Task: Add Mini Watermelon to the cart.
Action: Mouse moved to (284, 134)
Screenshot: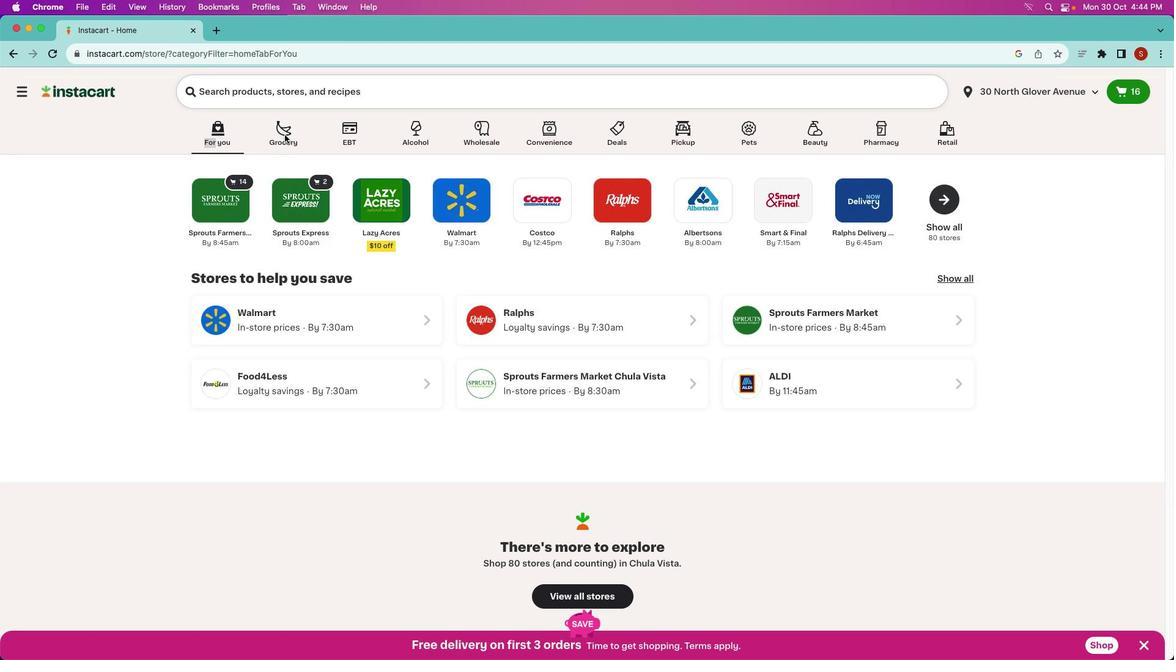 
Action: Mouse pressed left at (284, 134)
Screenshot: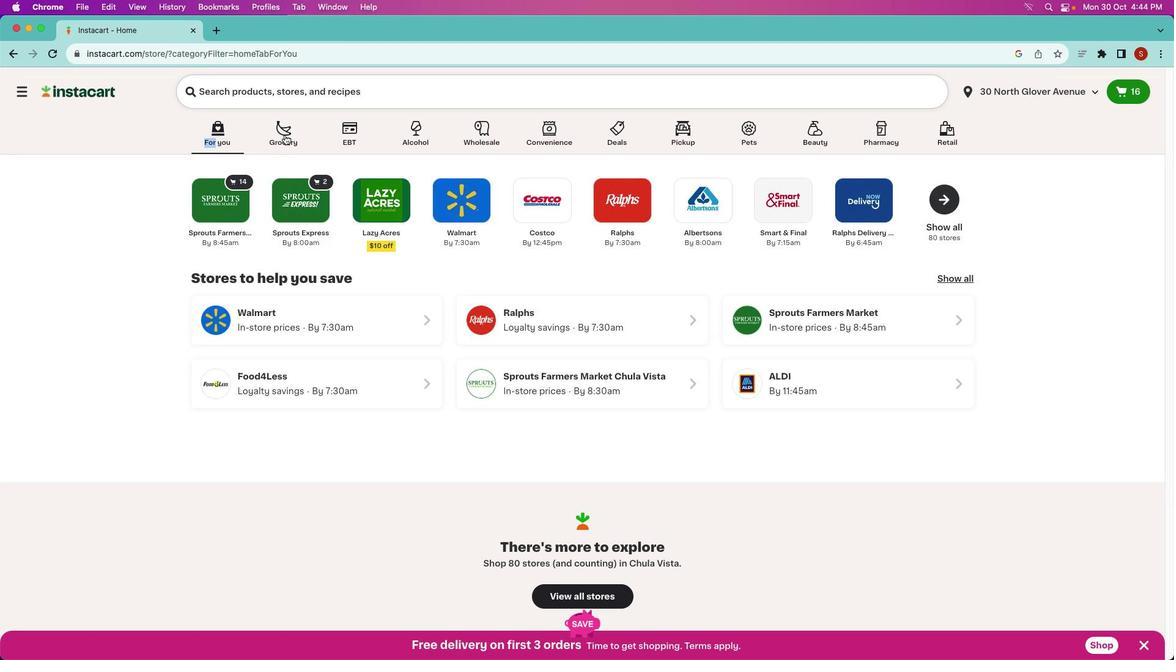 
Action: Mouse pressed left at (284, 134)
Screenshot: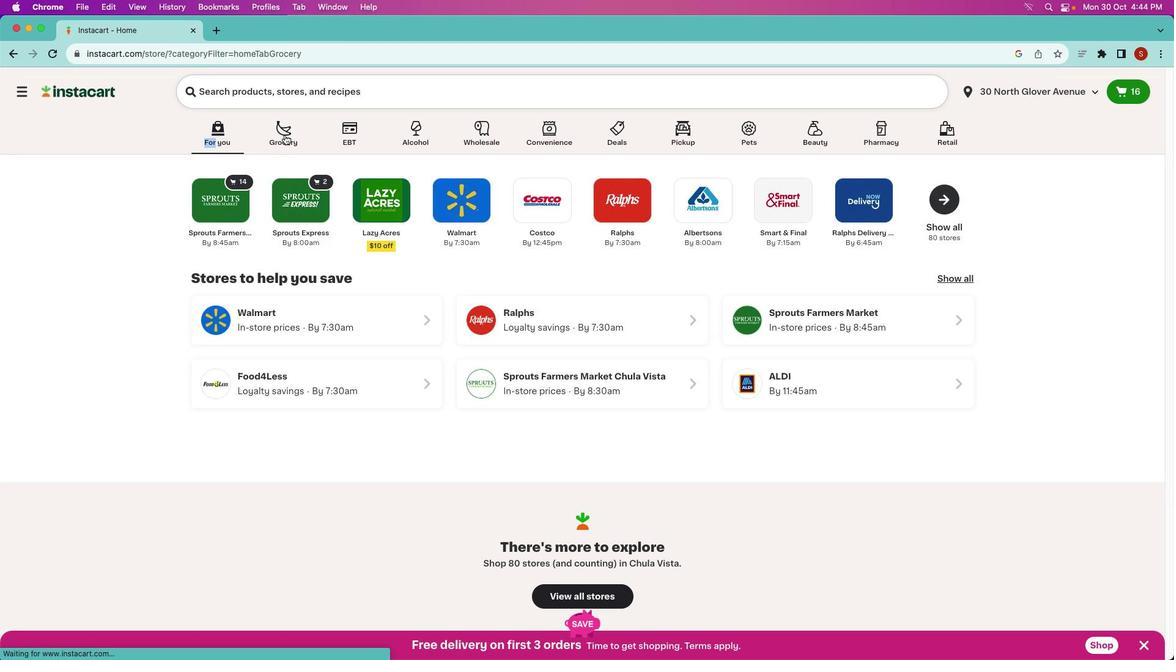 
Action: Mouse moved to (314, 188)
Screenshot: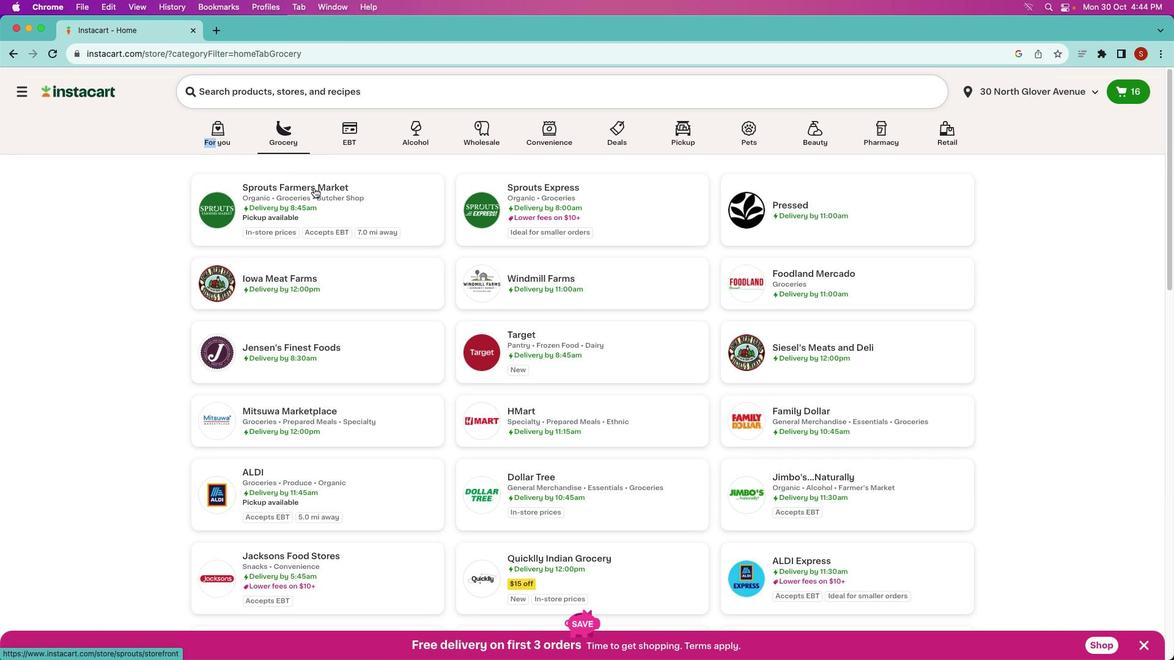 
Action: Mouse pressed left at (314, 188)
Screenshot: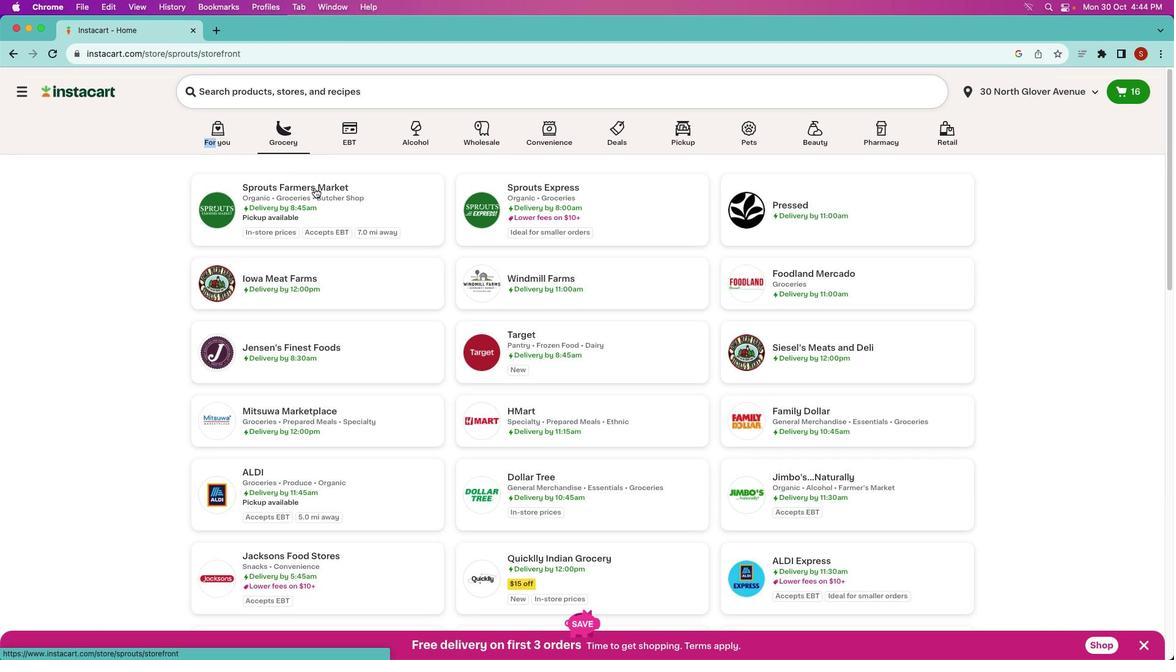 
Action: Mouse moved to (299, 138)
Screenshot: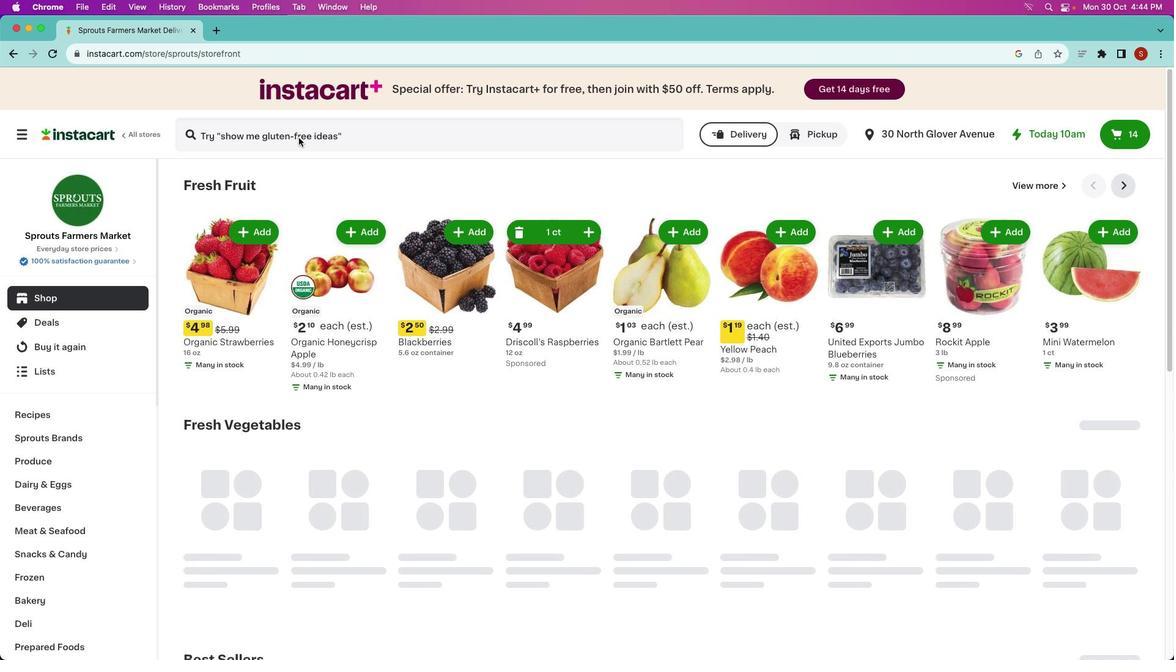 
Action: Mouse pressed left at (299, 138)
Screenshot: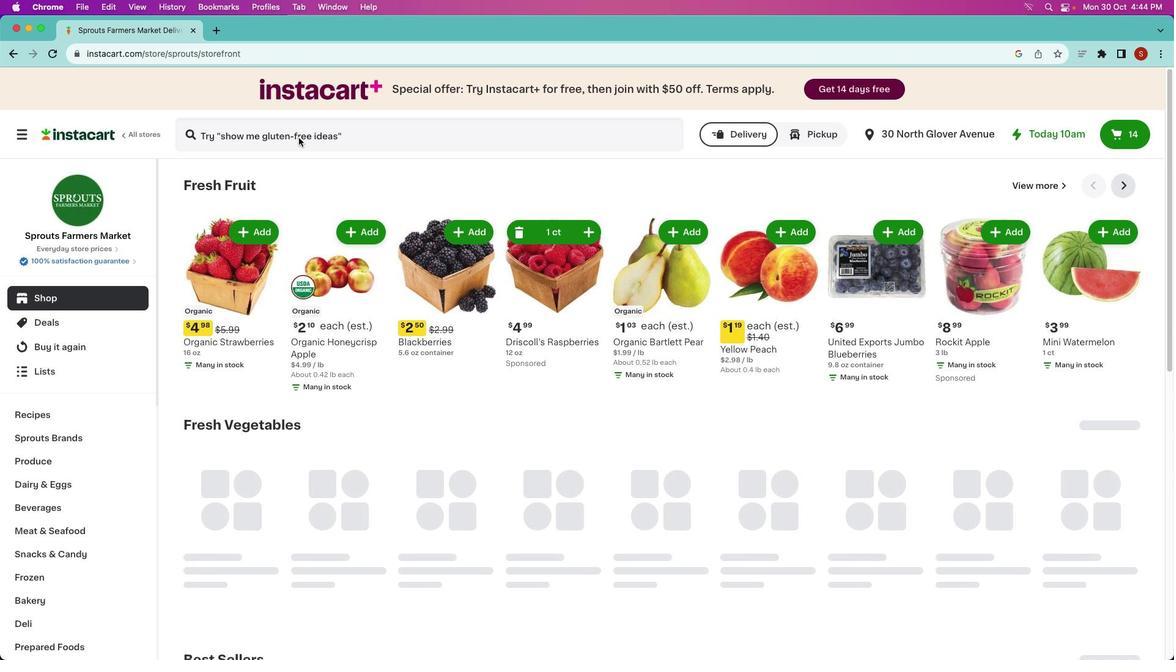 
Action: Mouse moved to (299, 138)
Screenshot: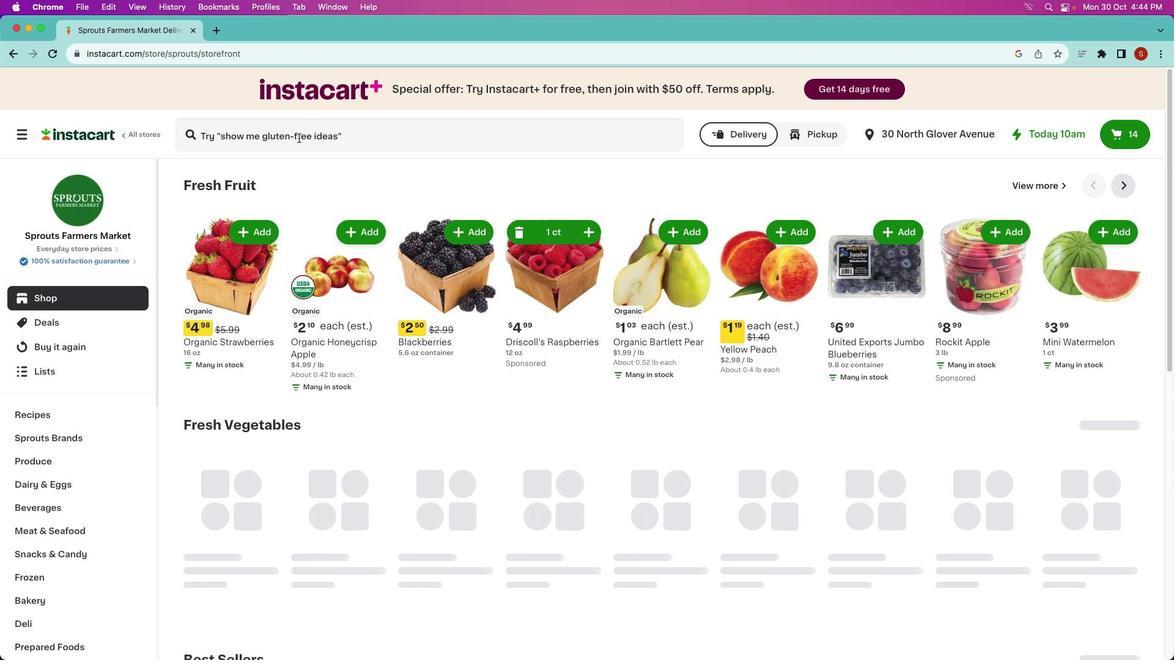 
Action: Key pressed Key.shift'M''I''N''I'Key.space'W''A''T''E''R''M''E''L''O''N'Key.spaceKey.enter
Screenshot: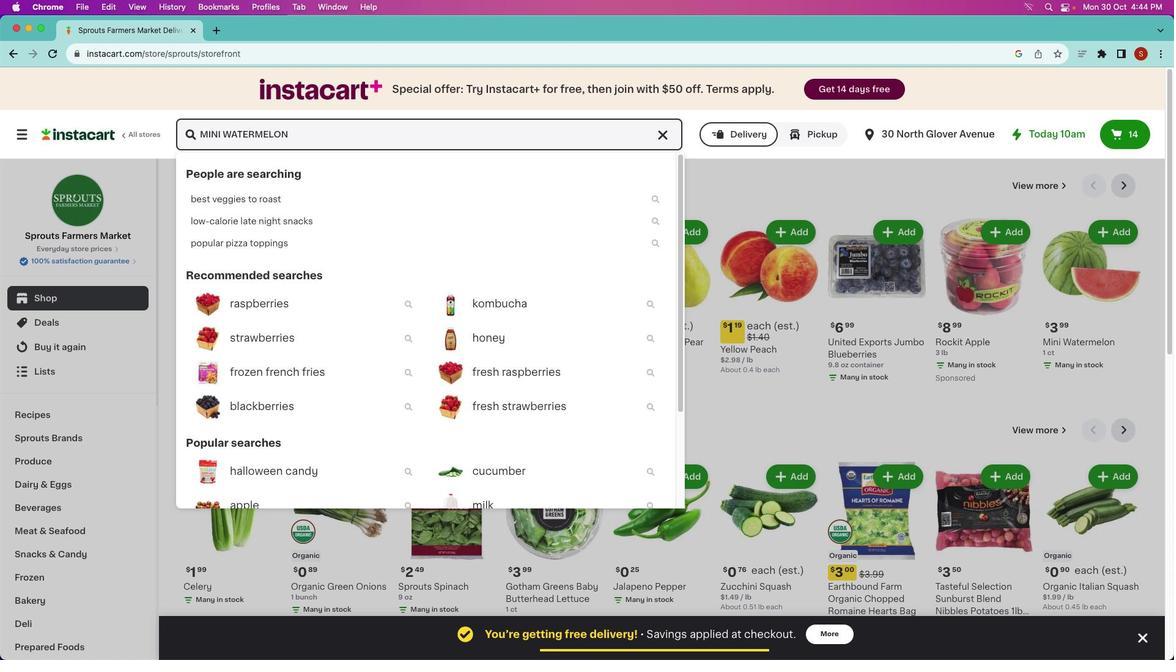 
Action: Mouse moved to (350, 253)
Screenshot: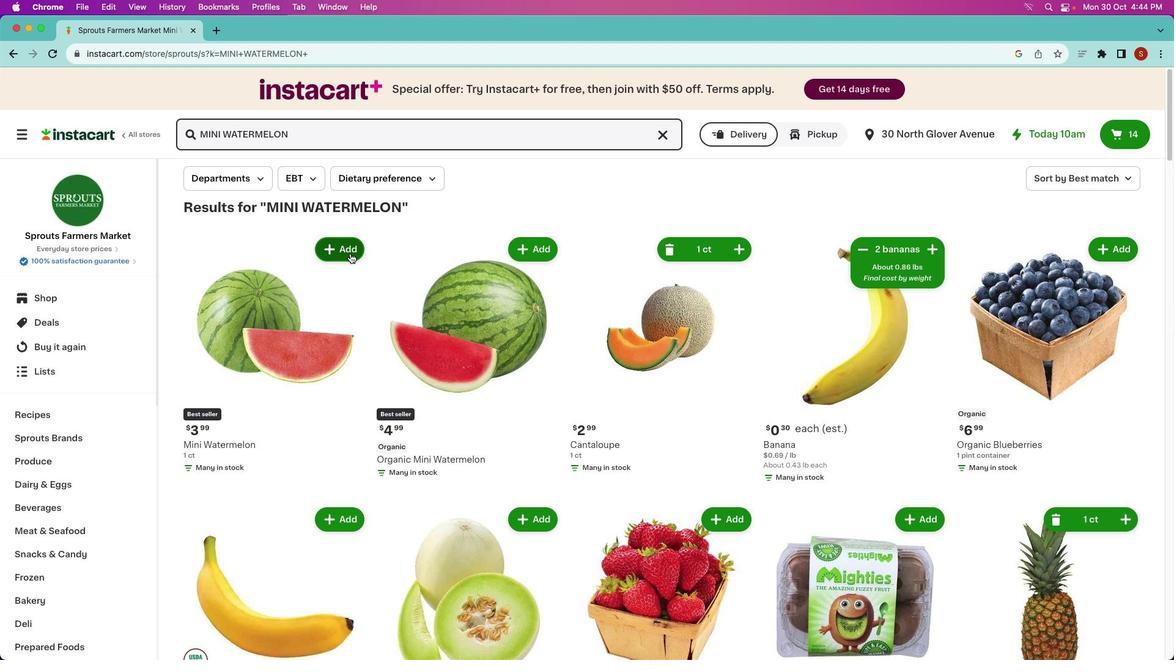 
Action: Mouse pressed left at (350, 253)
Screenshot: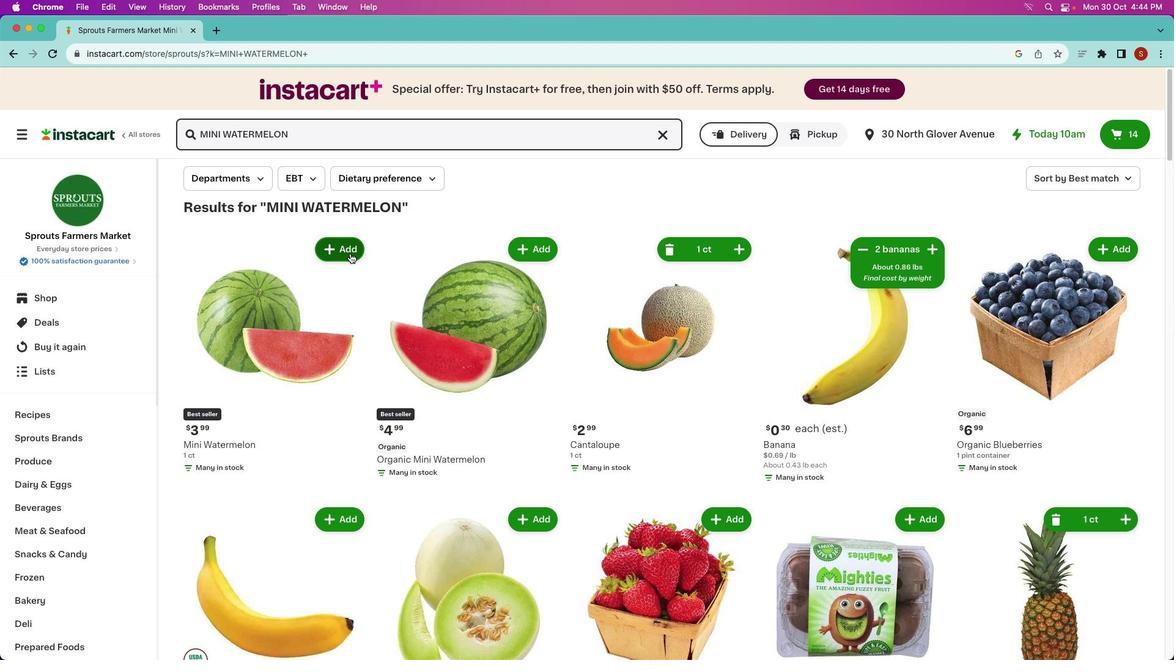 
Action: Mouse moved to (455, 243)
Screenshot: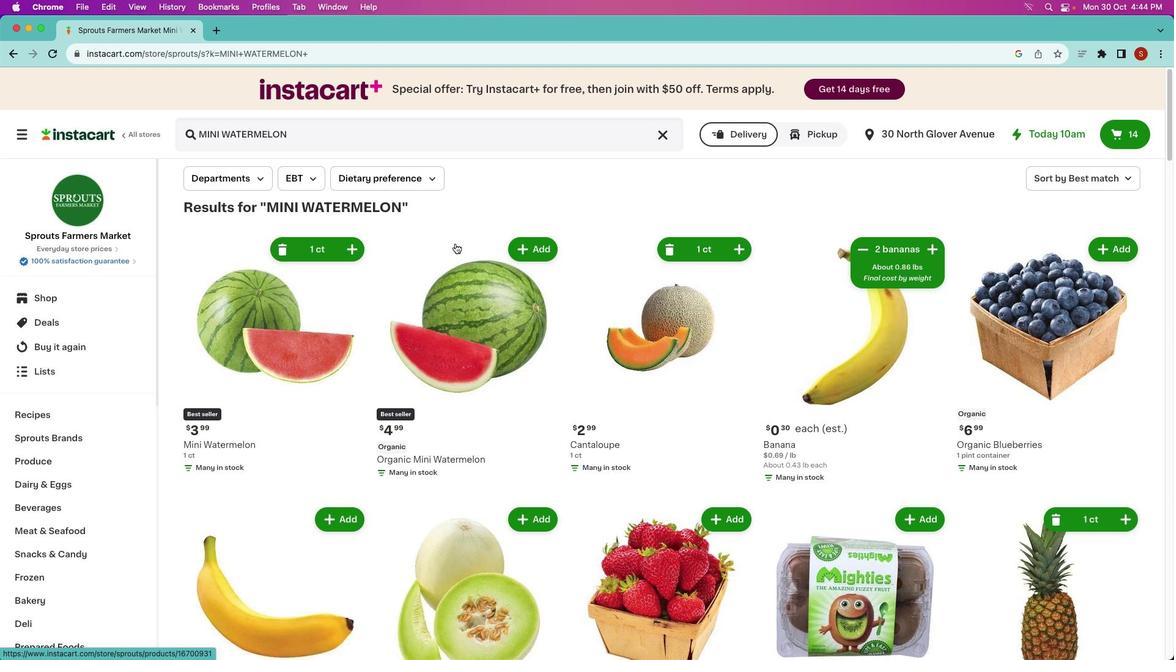 
